 Task: In the  document presentation.txt Download file as 'Plain Text' Share this file with 'softage.4@softage.net' Insert the command  Editing
Action: Mouse moved to (247, 348)
Screenshot: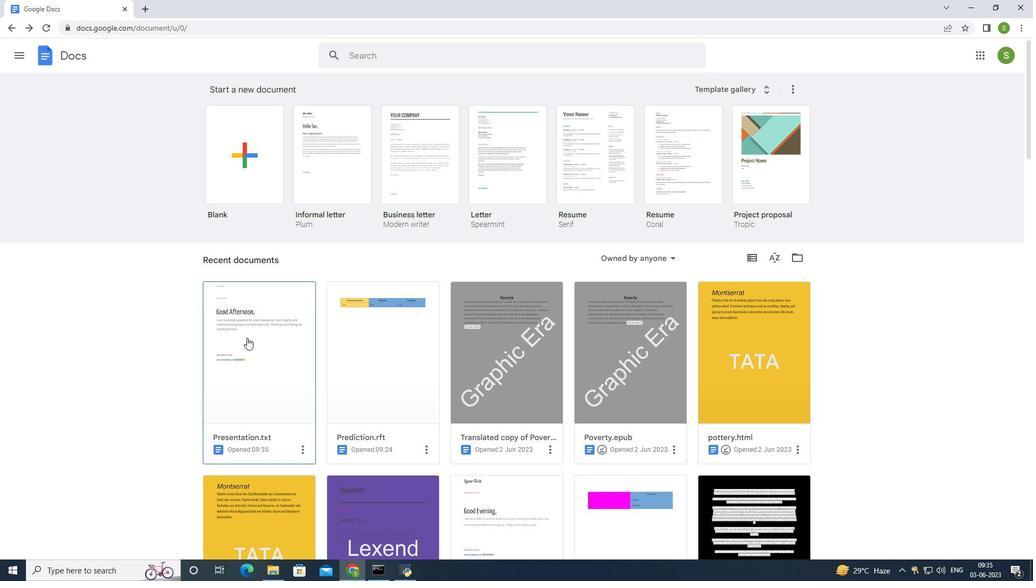 
Action: Mouse pressed left at (247, 348)
Screenshot: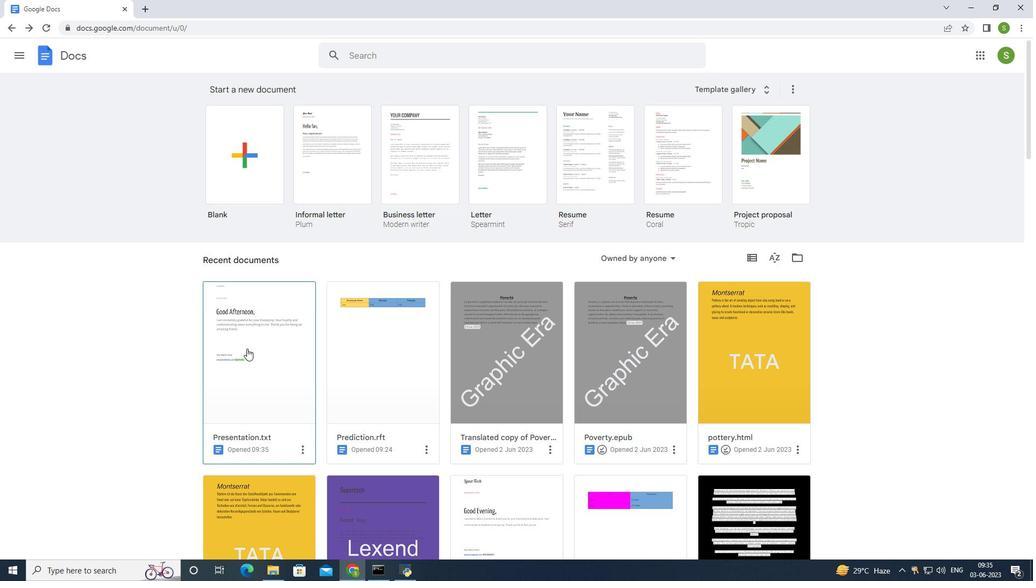 
Action: Mouse moved to (111, 64)
Screenshot: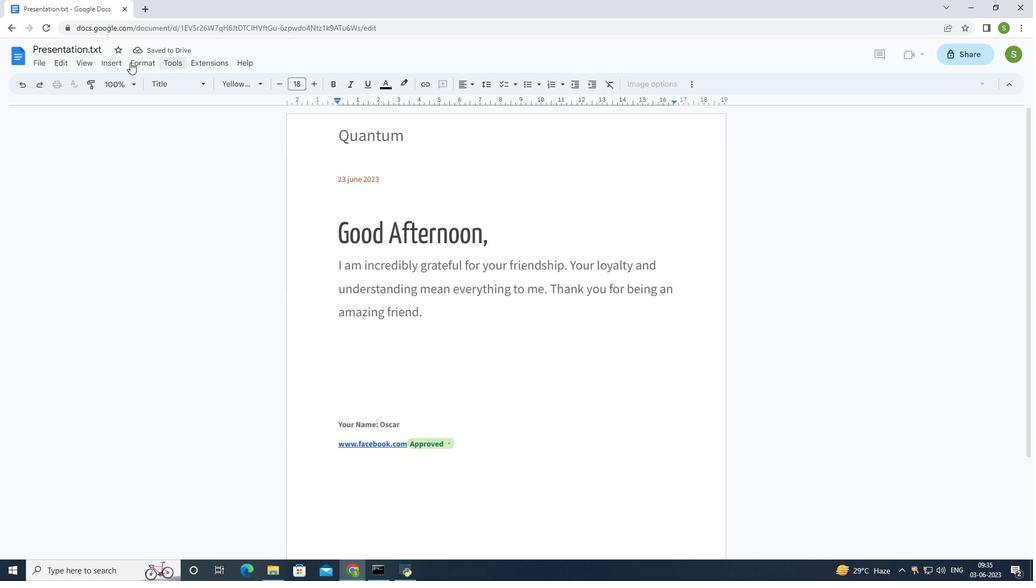 
Action: Mouse pressed left at (111, 64)
Screenshot: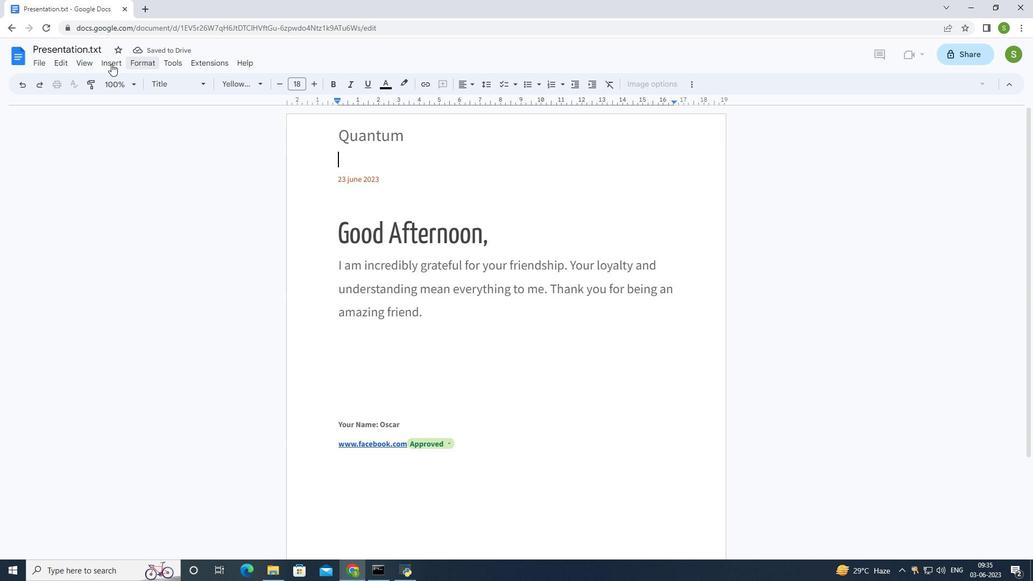 
Action: Mouse moved to (57, 170)
Screenshot: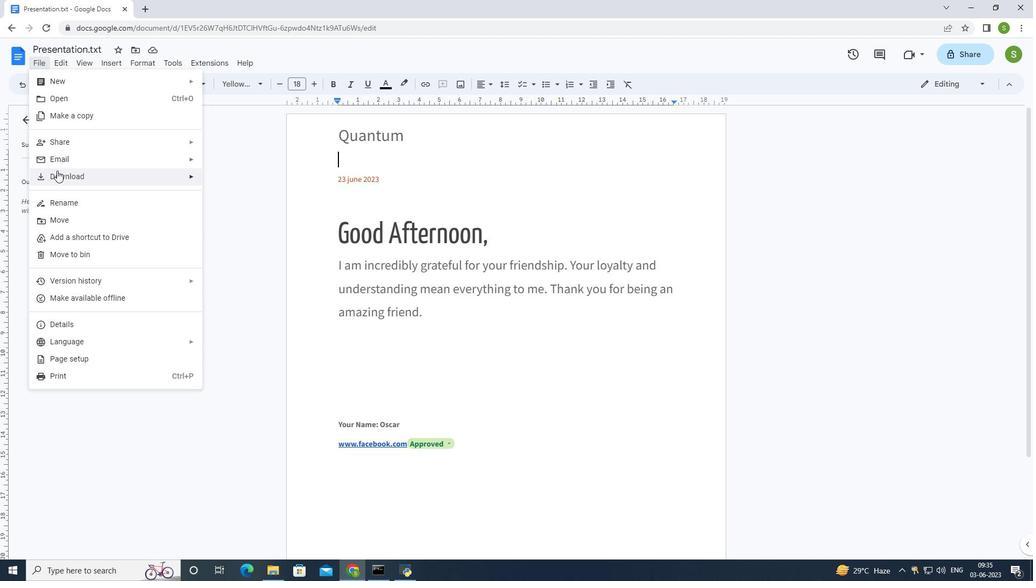 
Action: Mouse pressed left at (57, 170)
Screenshot: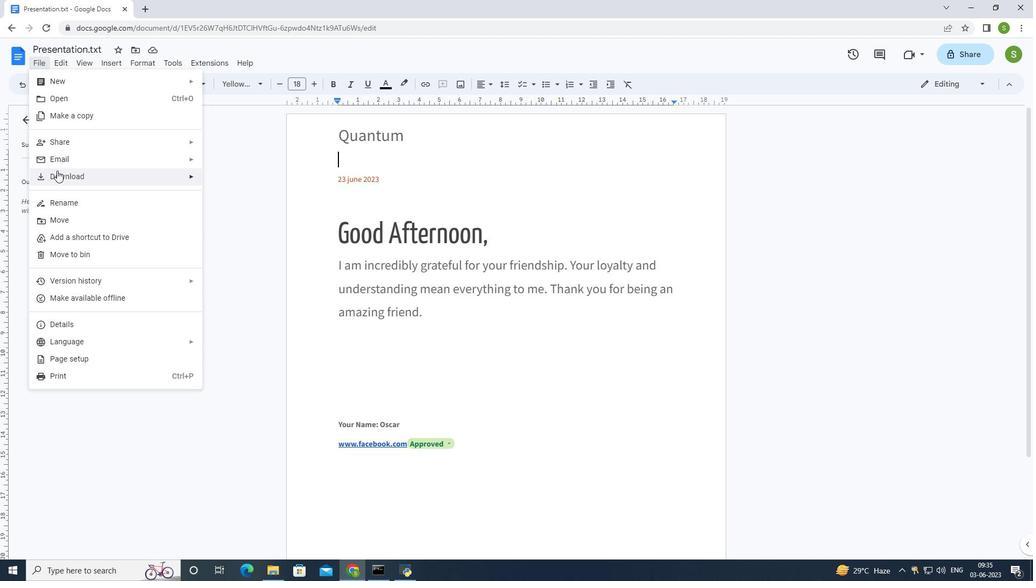 
Action: Mouse moved to (240, 248)
Screenshot: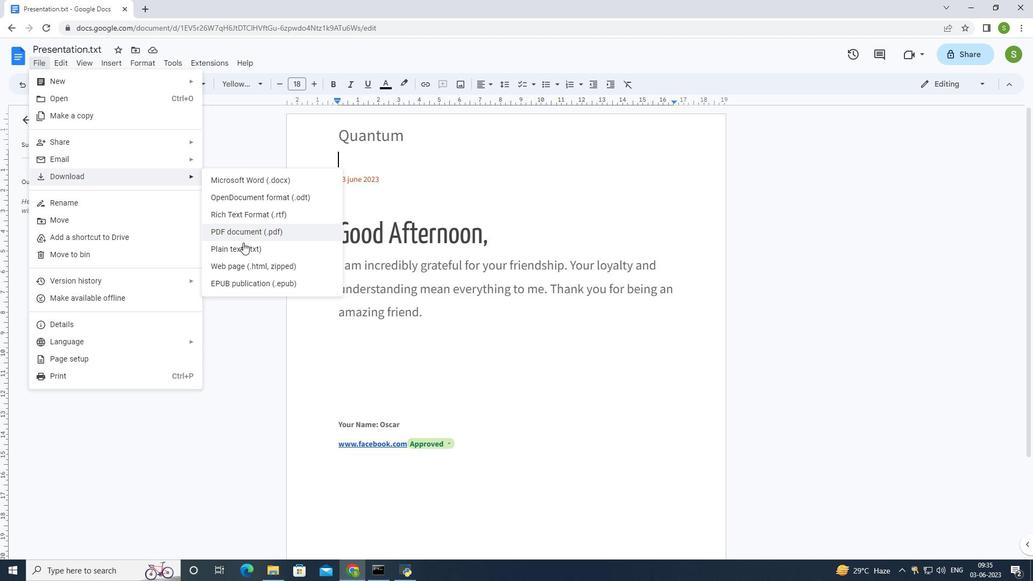 
Action: Mouse pressed left at (240, 248)
Screenshot: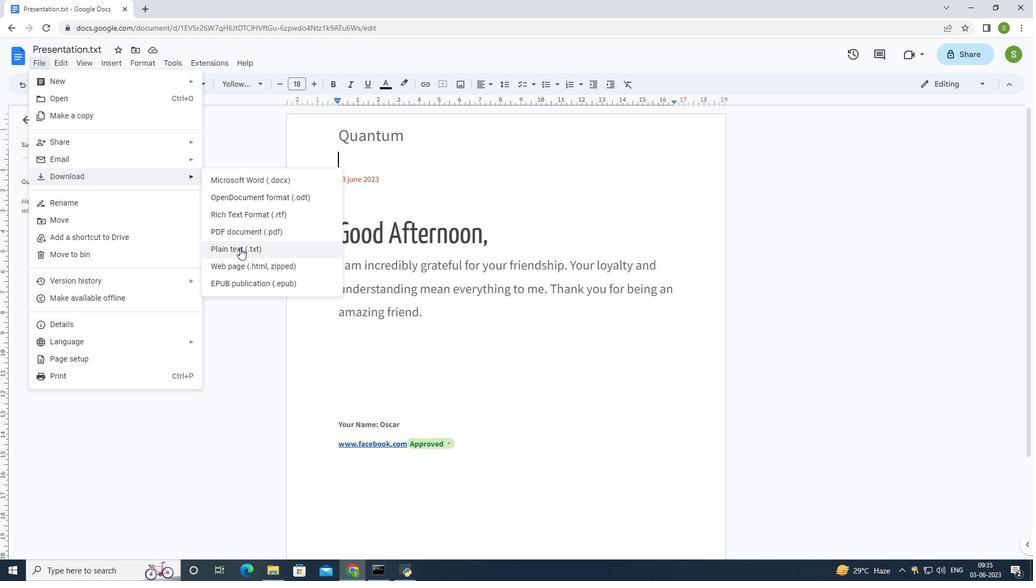 
Action: Mouse moved to (966, 57)
Screenshot: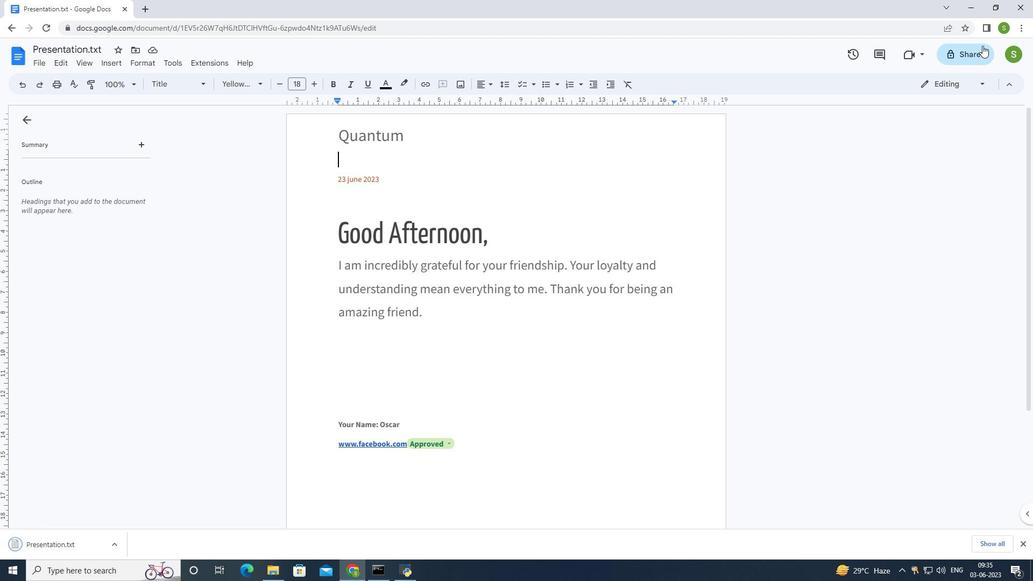
Action: Mouse pressed left at (966, 57)
Screenshot: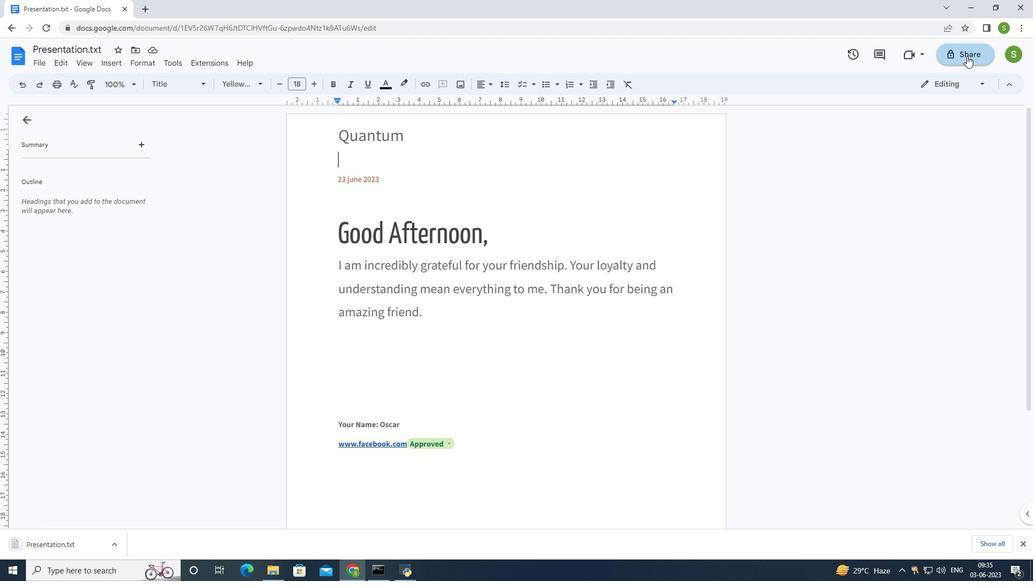 
Action: Mouse moved to (518, 223)
Screenshot: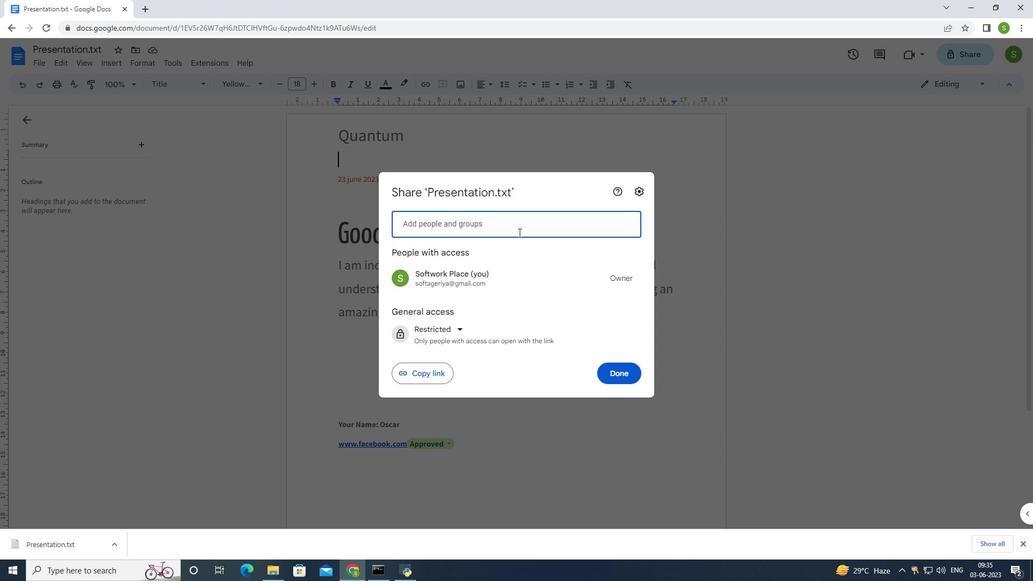 
Action: Mouse pressed left at (518, 223)
Screenshot: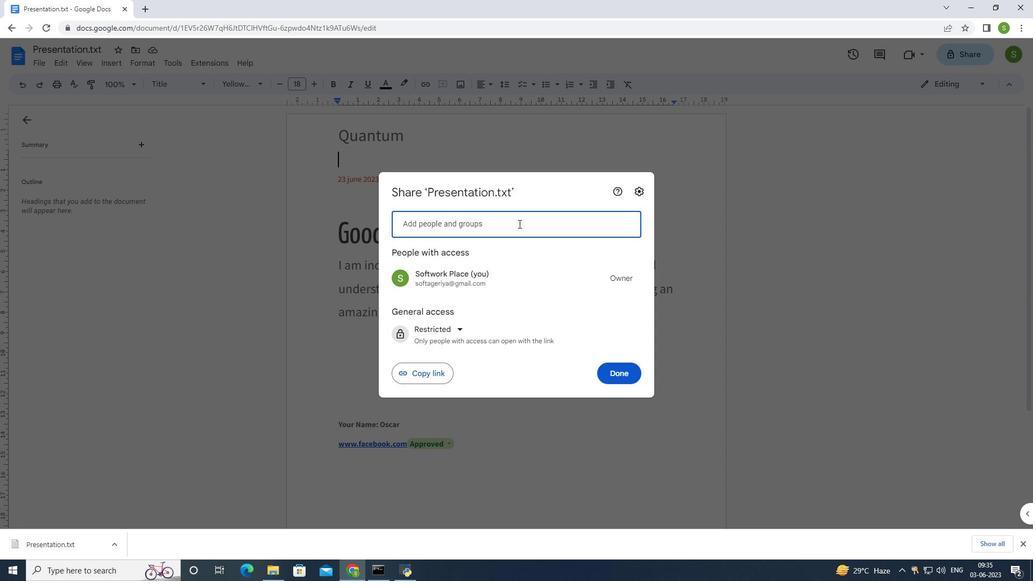 
Action: Mouse moved to (699, 216)
Screenshot: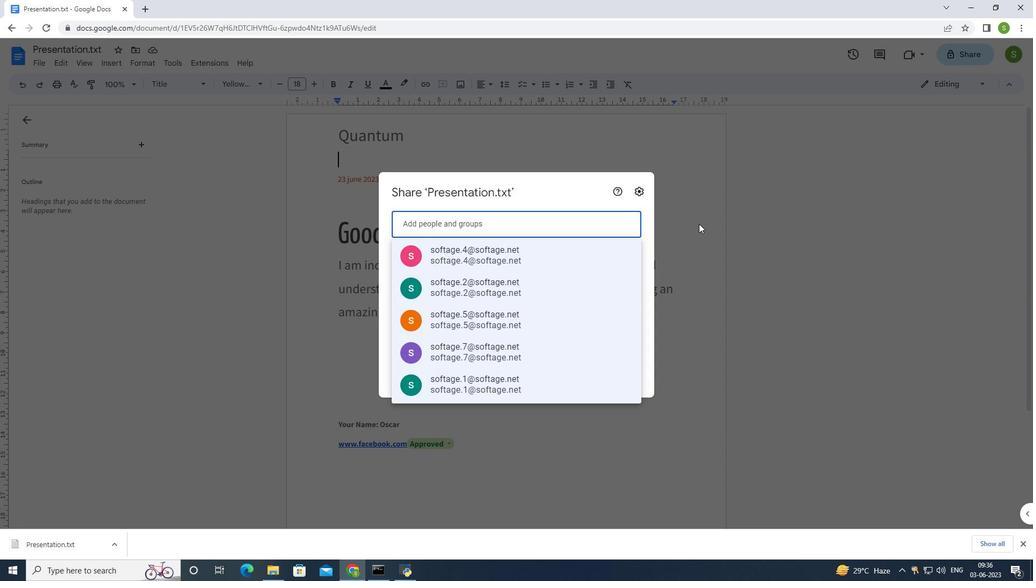 
Action: Key pressed softage.4<Key.shift>@softage.net
Screenshot: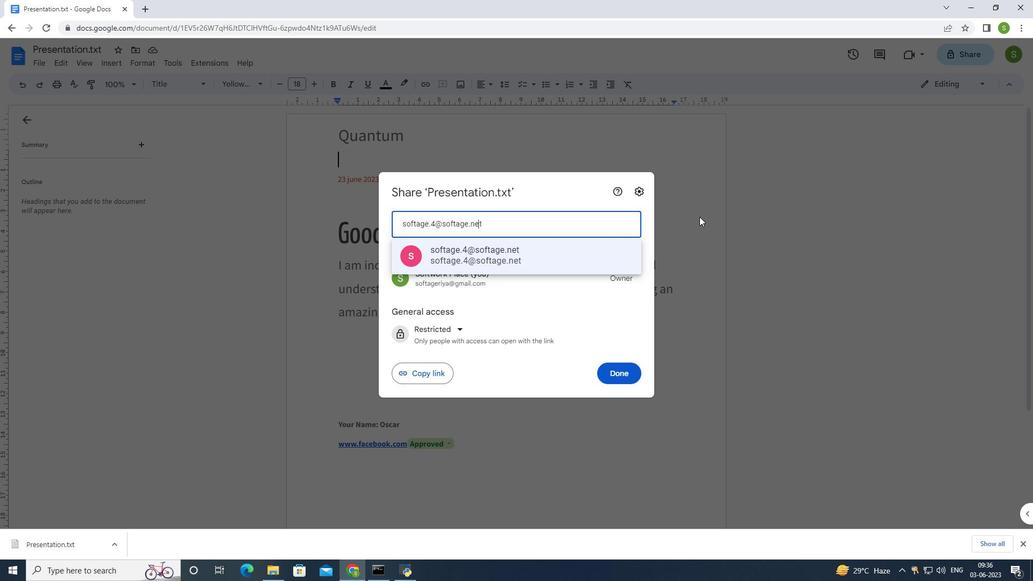 
Action: Mouse moved to (615, 368)
Screenshot: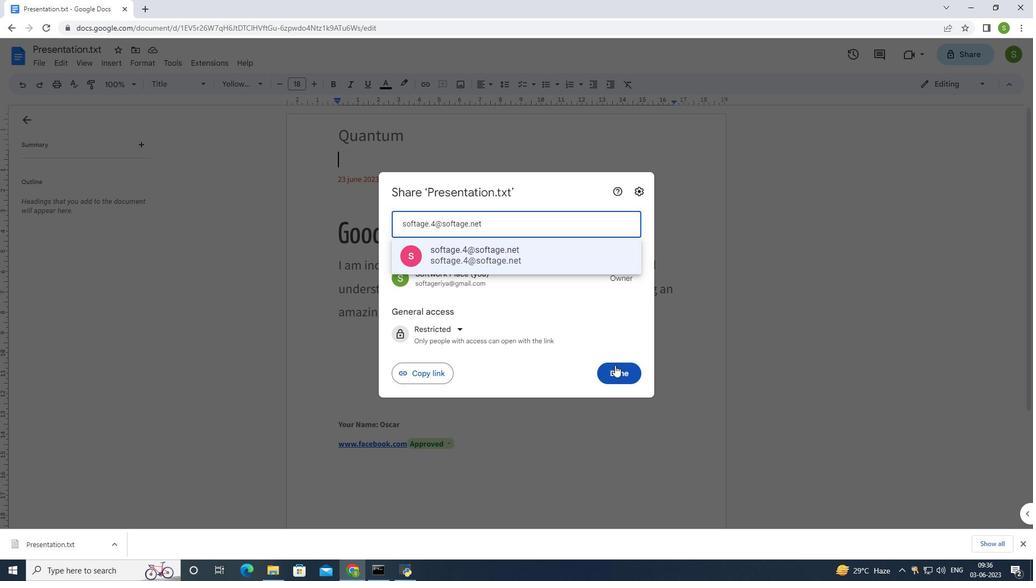 
Action: Mouse pressed left at (615, 368)
Screenshot: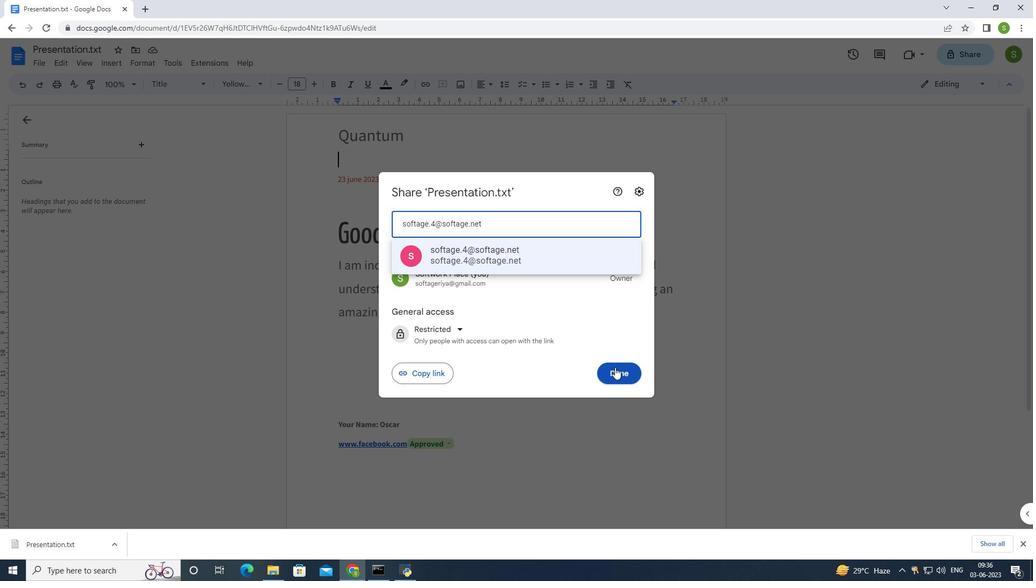 
Action: Mouse moved to (957, 85)
Screenshot: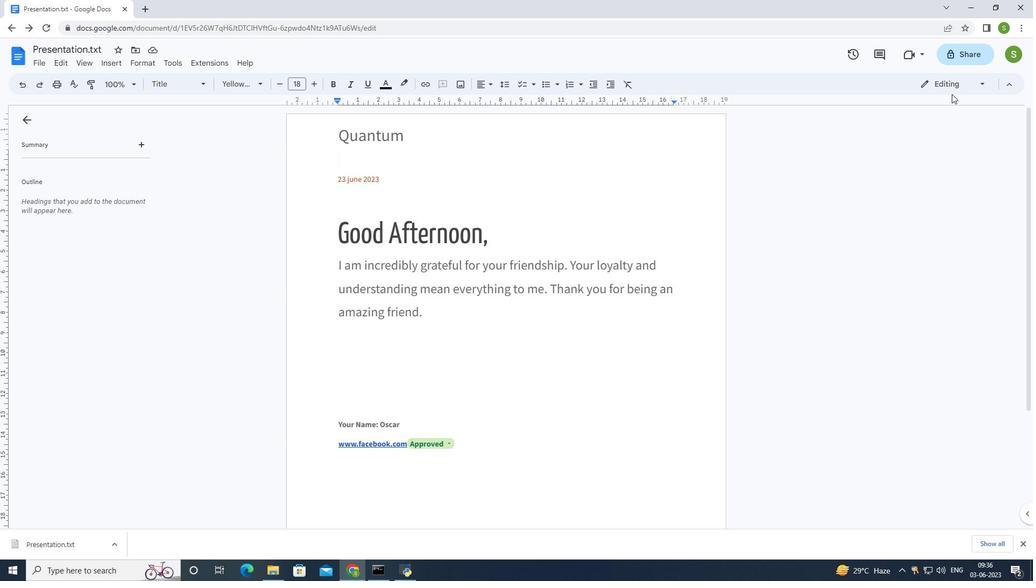 
Action: Mouse pressed left at (957, 85)
Screenshot: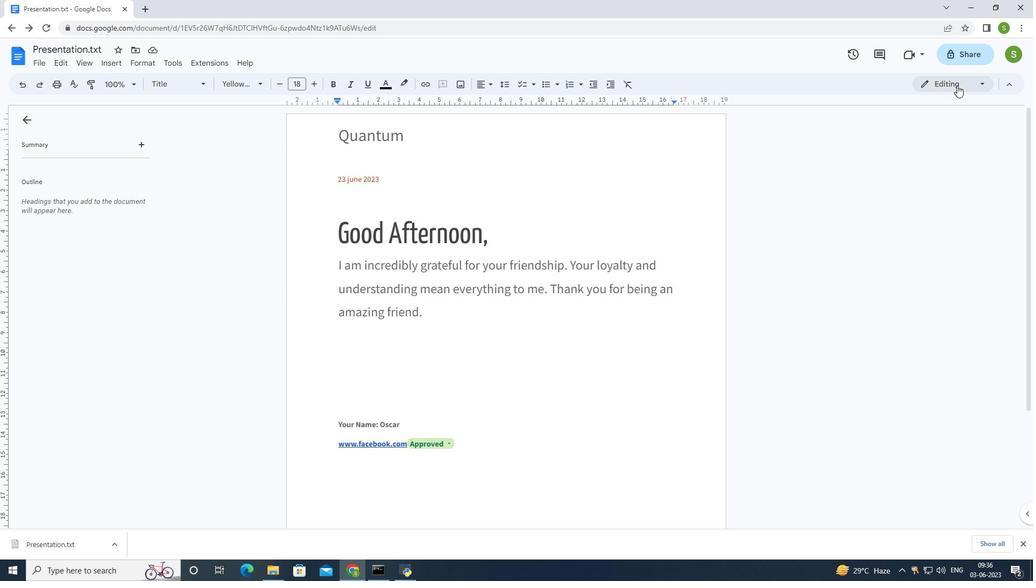 
Action: Mouse moved to (954, 104)
Screenshot: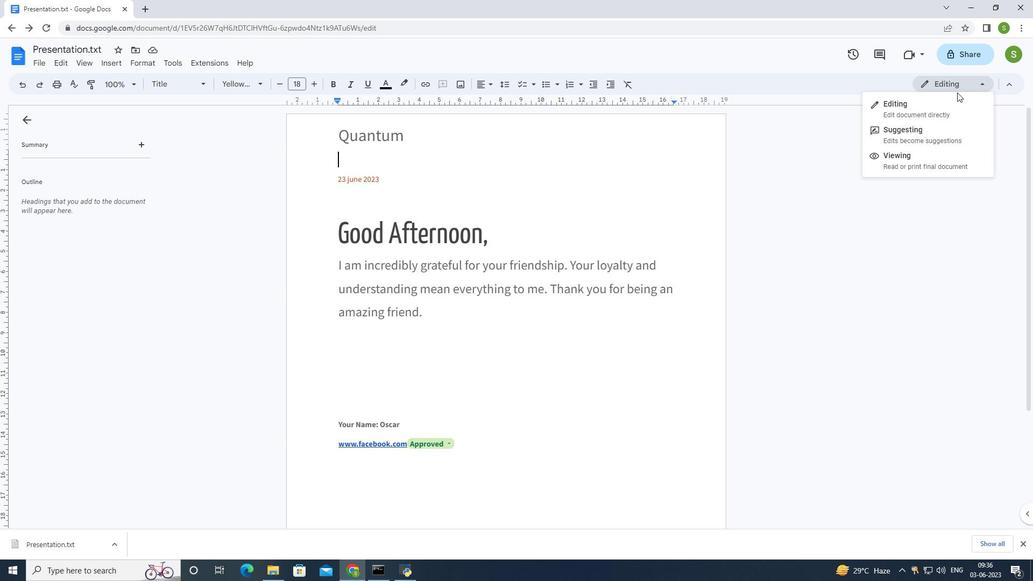 
Action: Mouse pressed left at (954, 104)
Screenshot: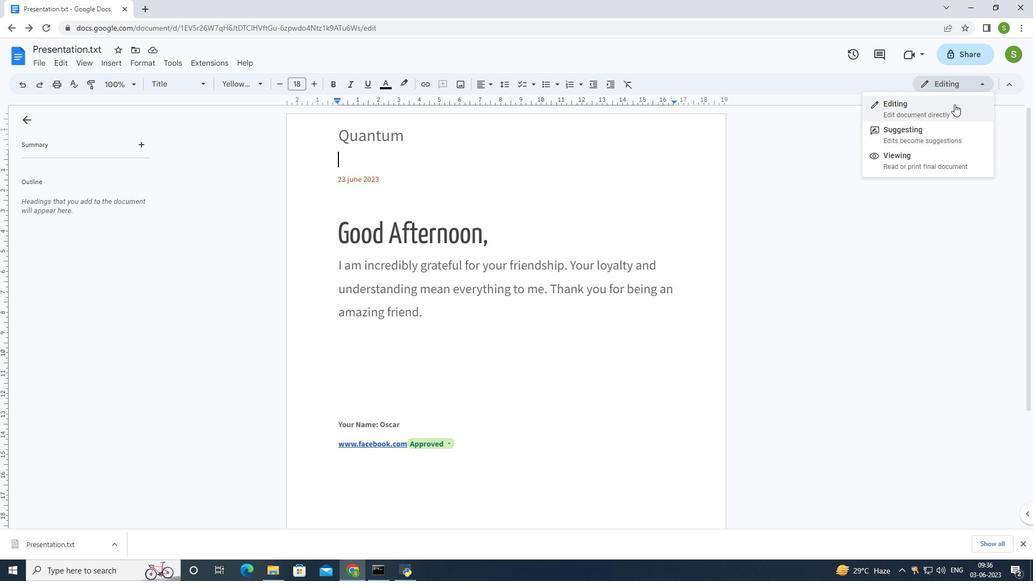 
Action: Mouse moved to (657, 233)
Screenshot: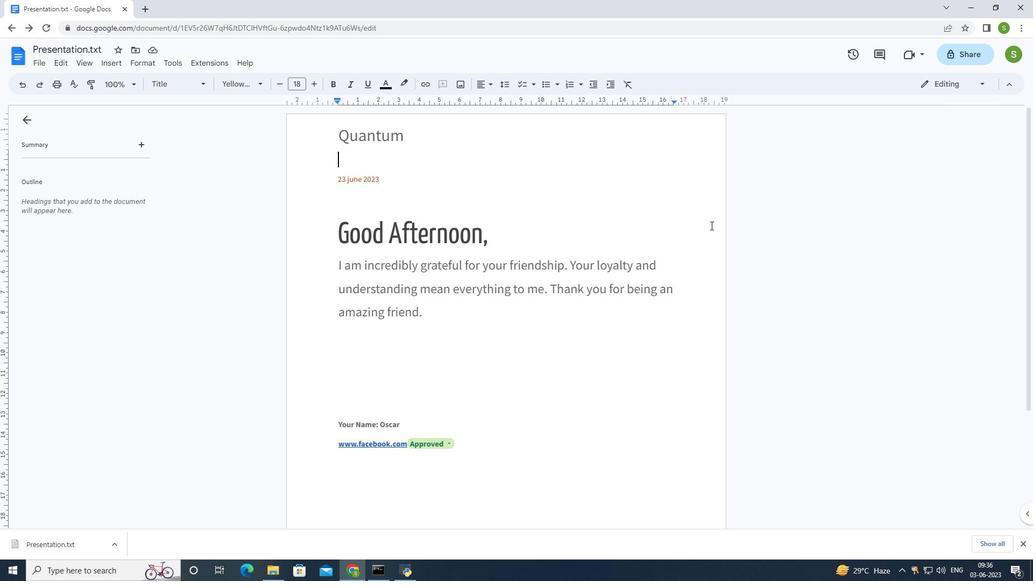 
Action: Mouse pressed left at (657, 233)
Screenshot: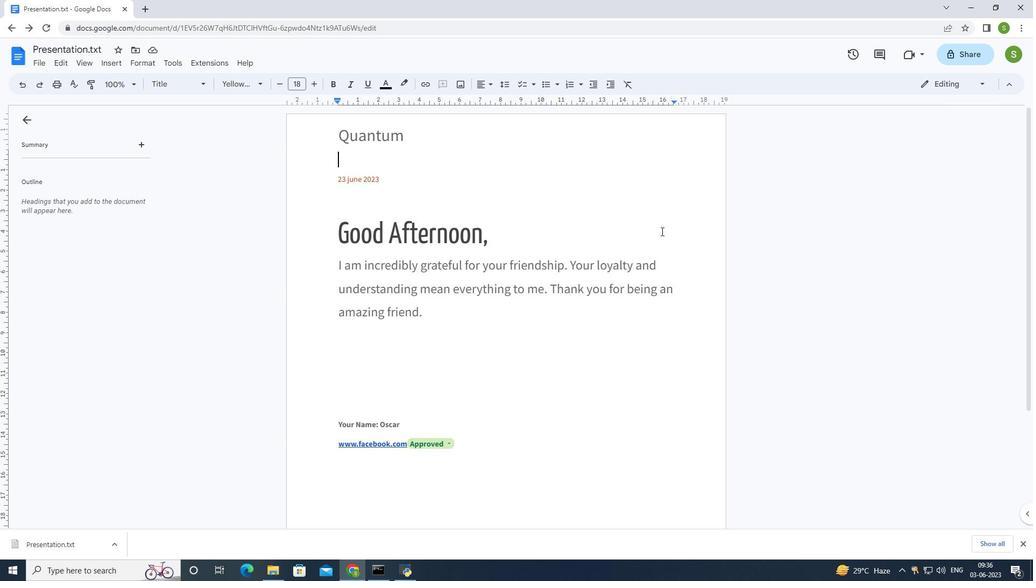 
